 Task: Locate the nearest national wildlife refuge to Seattle, Washington, and Portland, Oregon.
Action: Mouse moved to (176, 97)
Screenshot: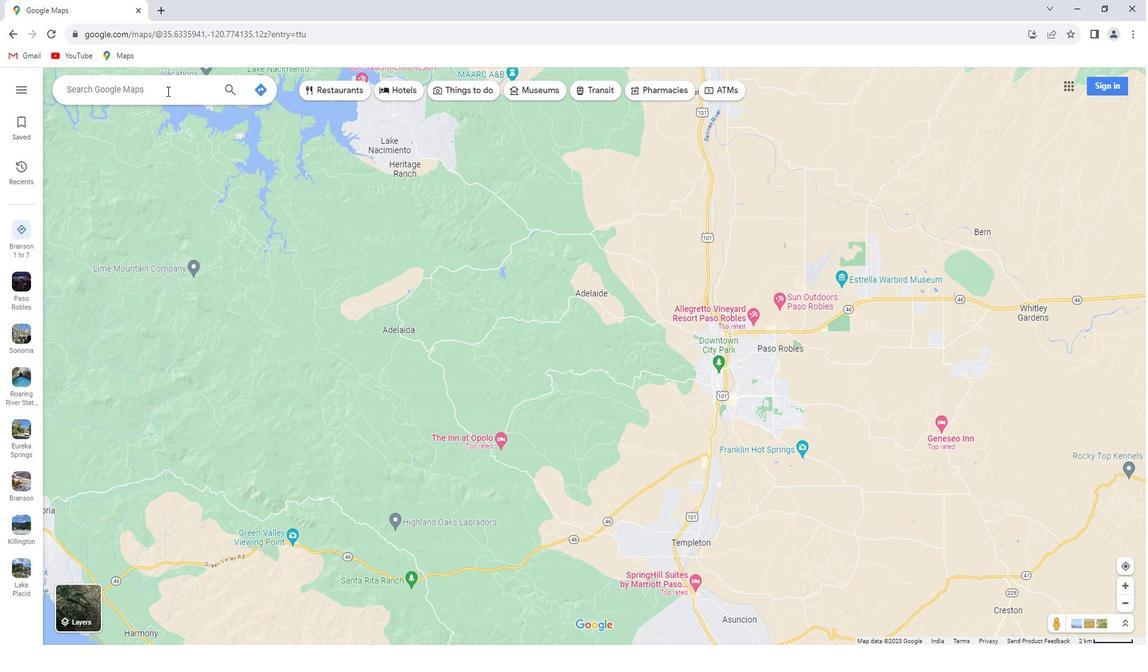 
Action: Mouse pressed left at (176, 97)
Screenshot: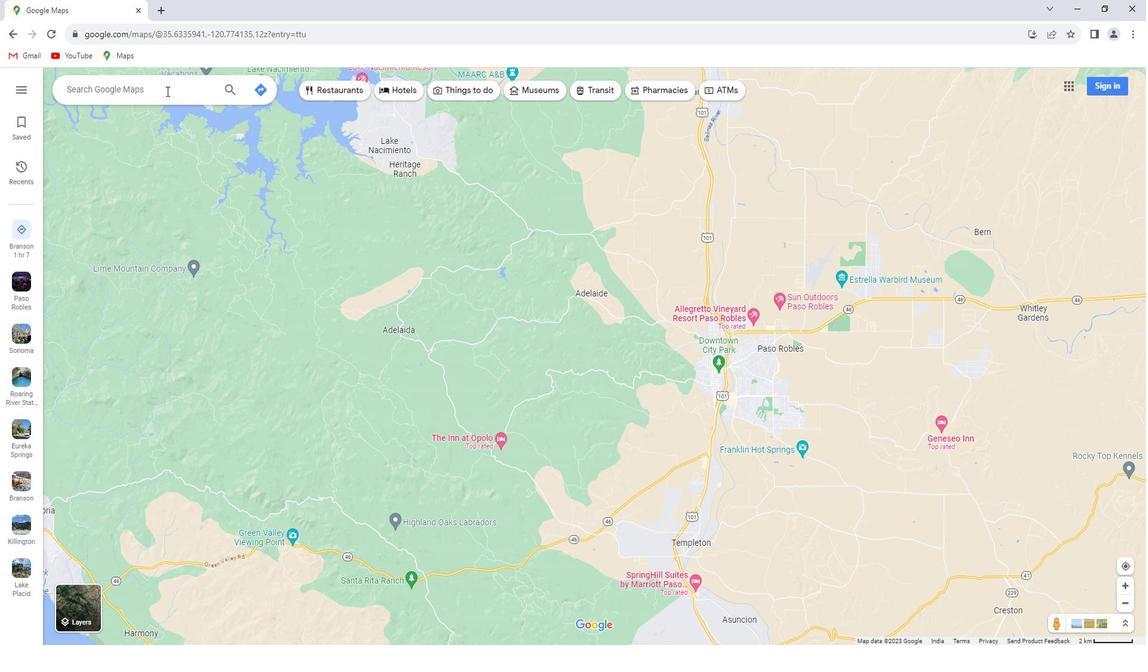 
Action: Key pressed <Key.shift>Seattle<Key.space><Key.backspace>,<Key.space><Key.shift>washington<Key.enter>
Screenshot: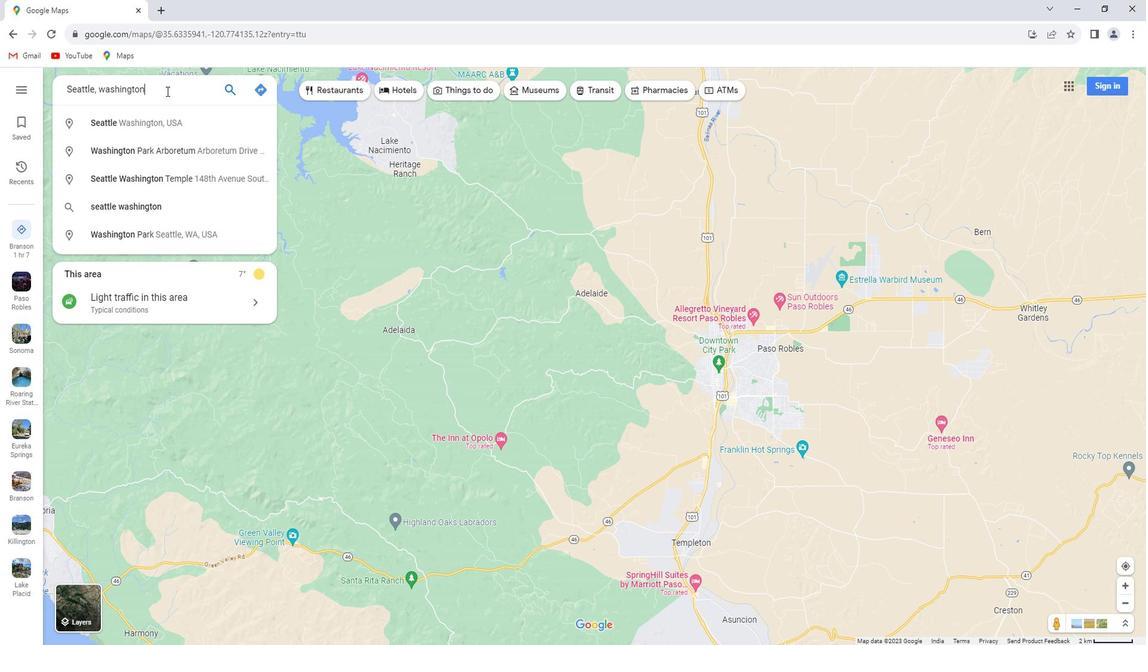 
Action: Mouse moved to (173, 297)
Screenshot: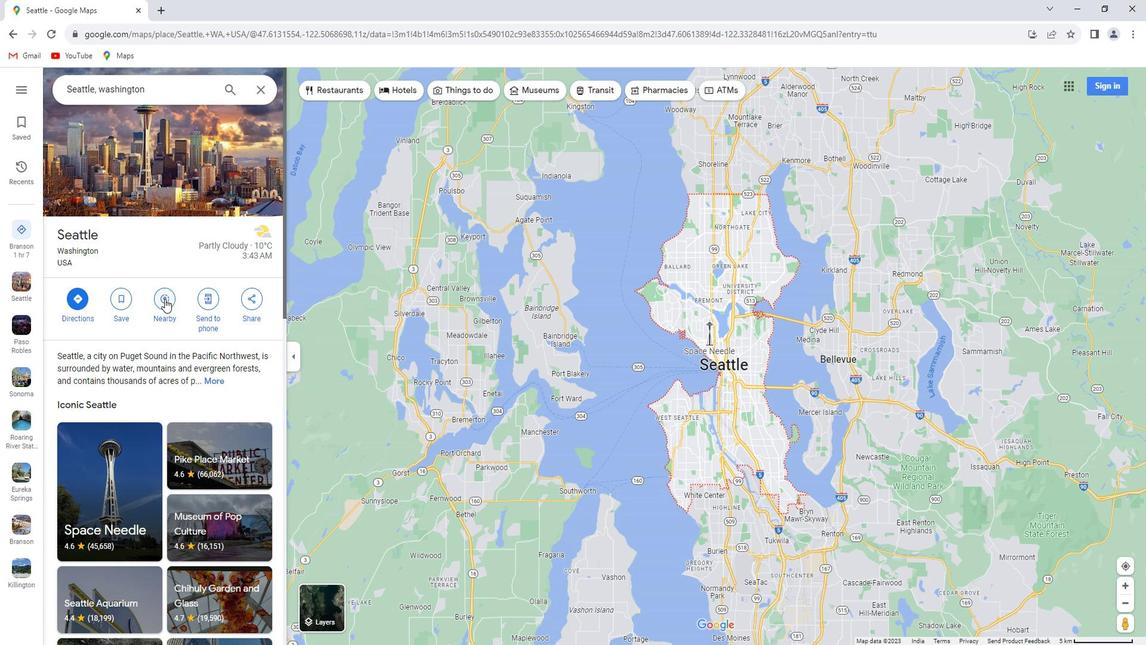 
Action: Mouse pressed left at (173, 297)
Screenshot: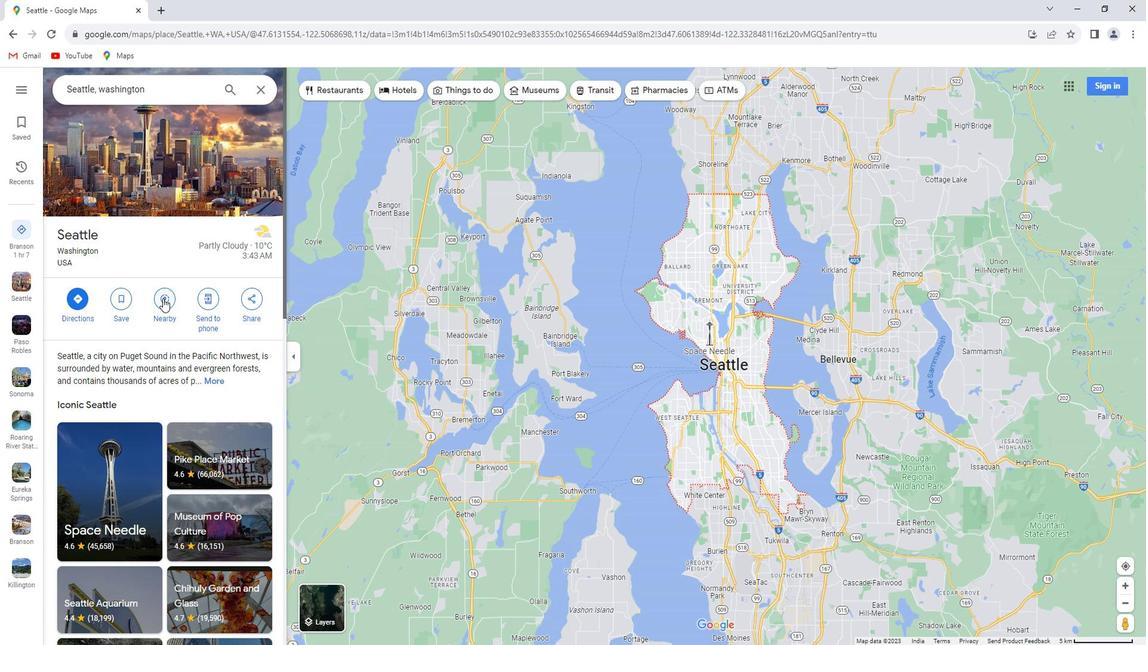 
Action: Key pressed national<Key.space>wildlife<Key.space>refuge<Key.enter>
Screenshot: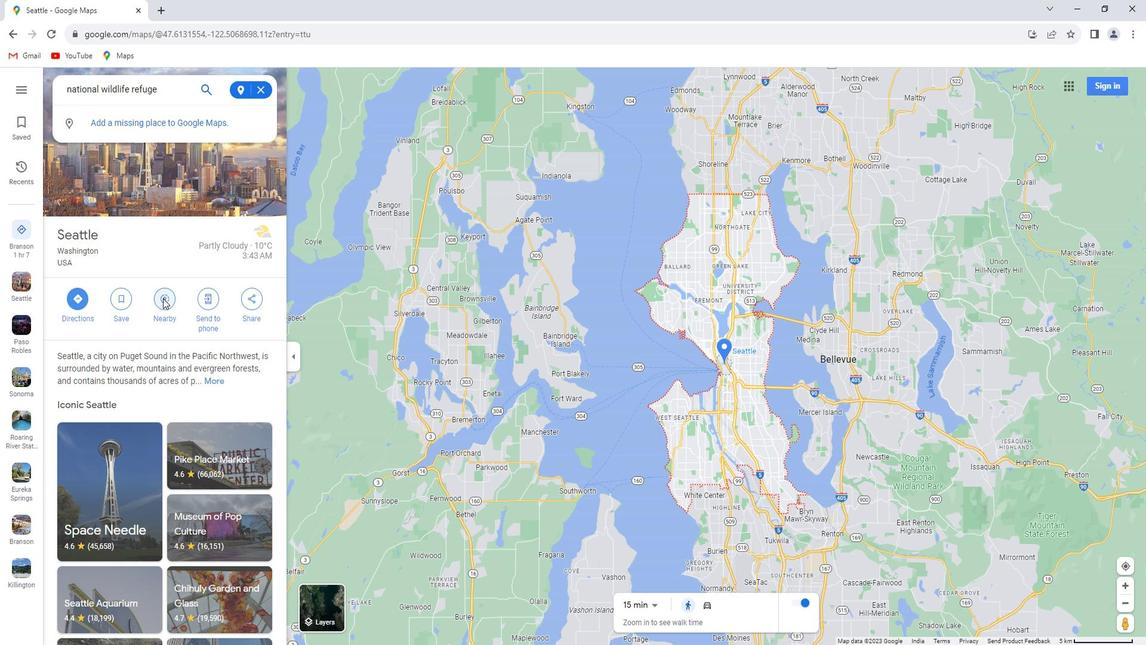 
Action: Mouse moved to (270, 98)
Screenshot: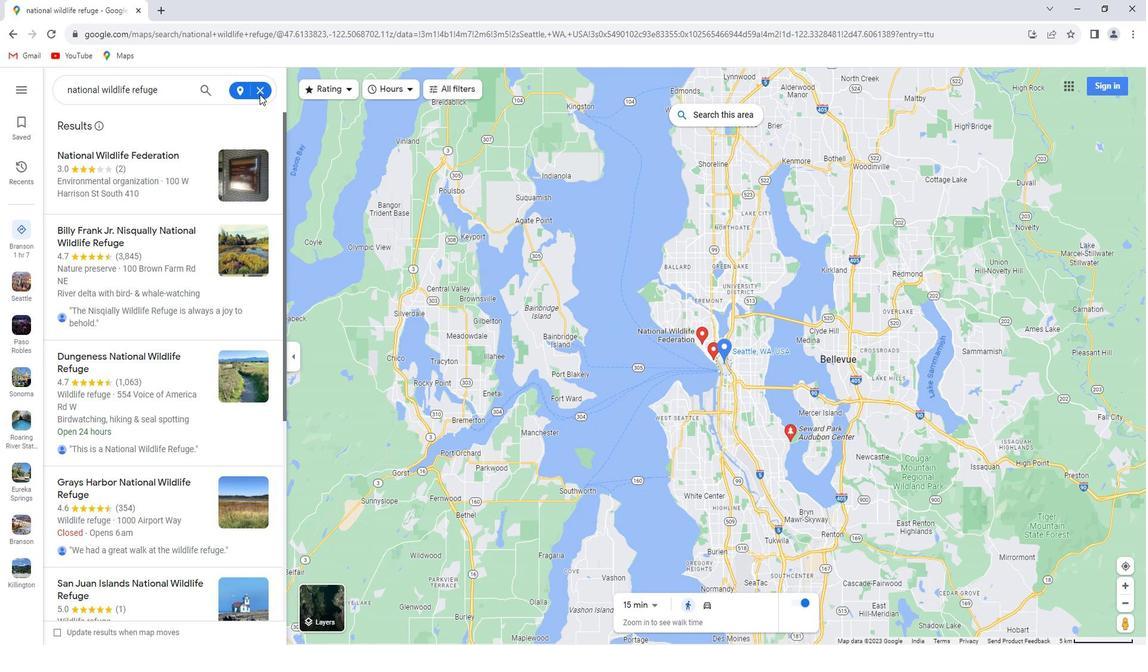 
Action: Mouse pressed left at (270, 98)
Screenshot: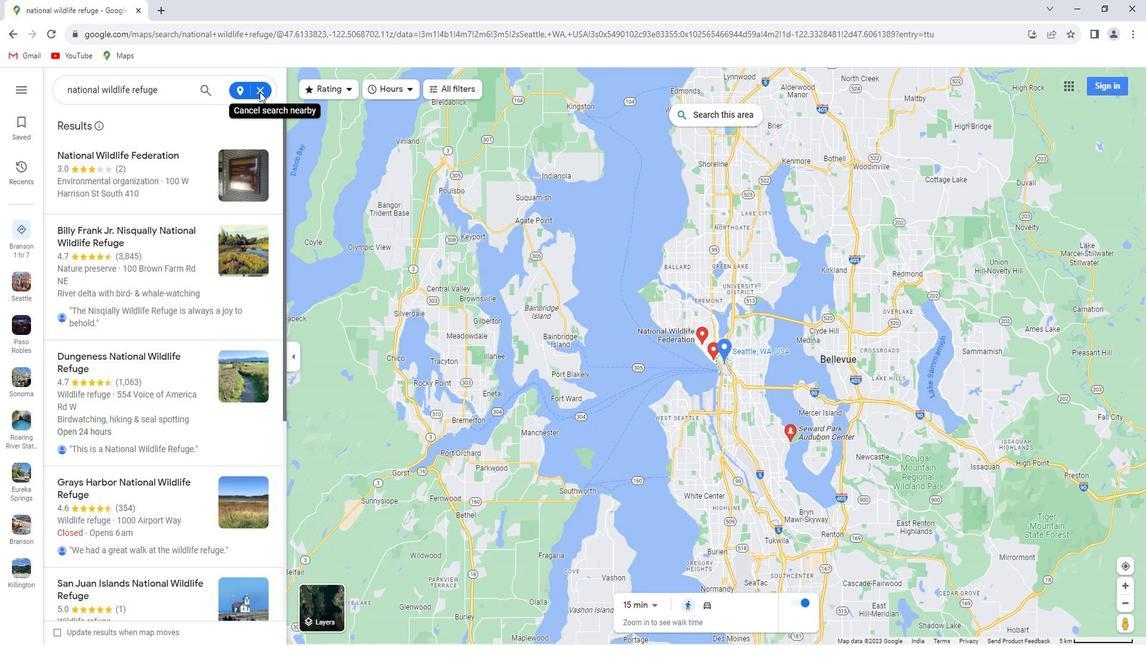 
Action: Mouse pressed left at (270, 98)
Screenshot: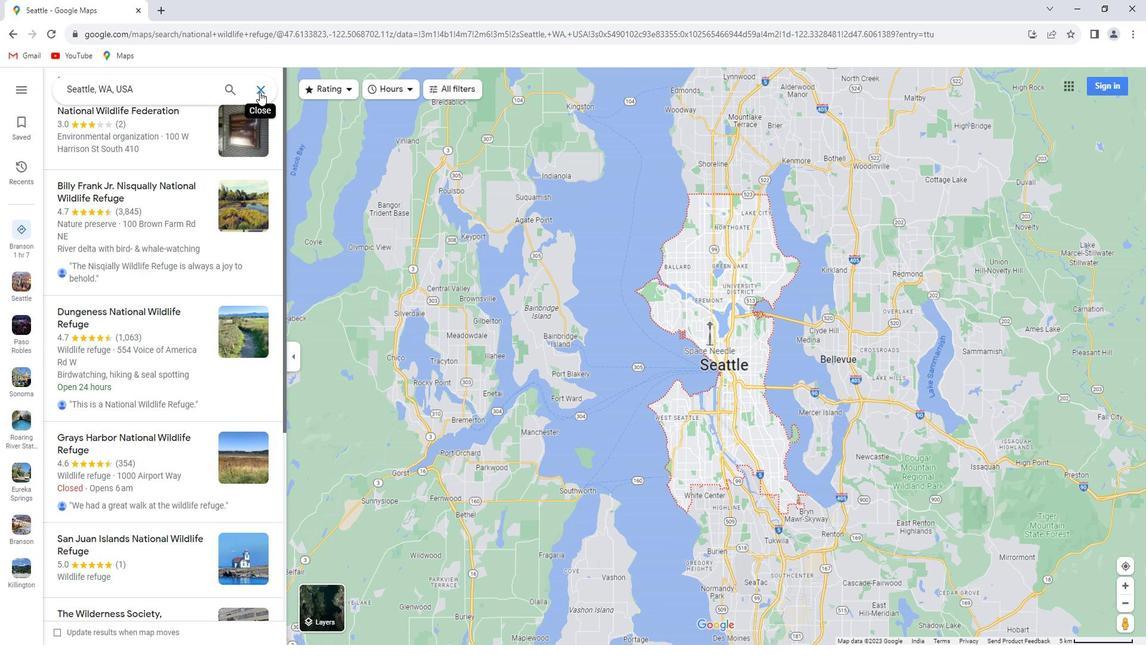 
Action: Mouse moved to (185, 96)
Screenshot: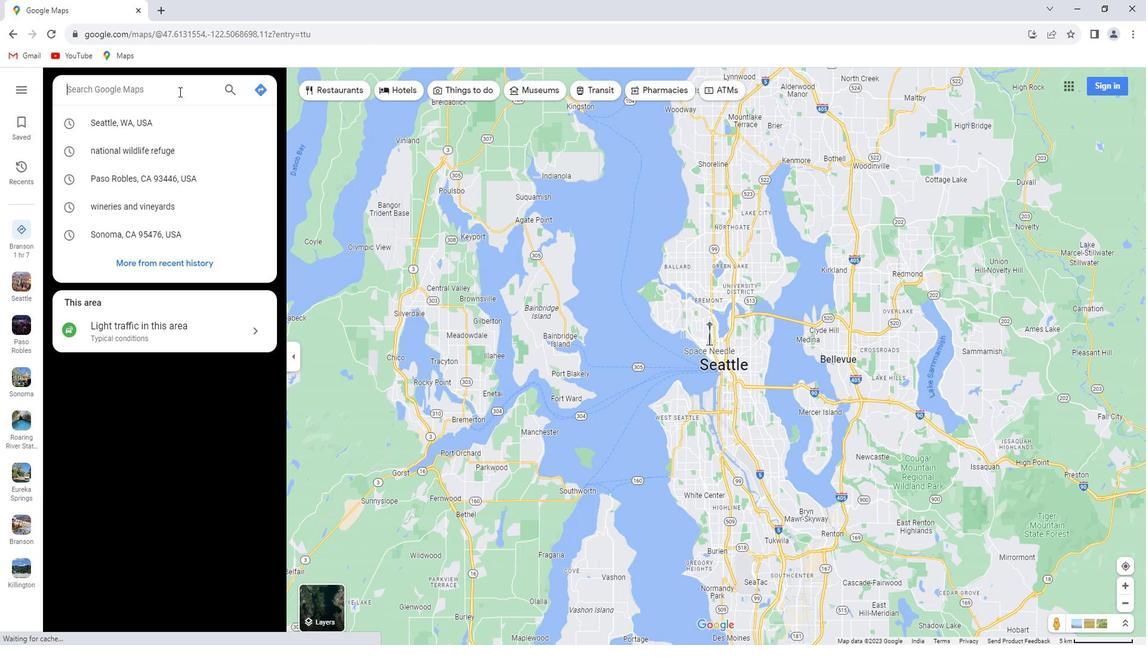 
Action: Key pressed <Key.shift>Portland,<Key.space><Key.shift>Oregon<Key.enter>
Screenshot: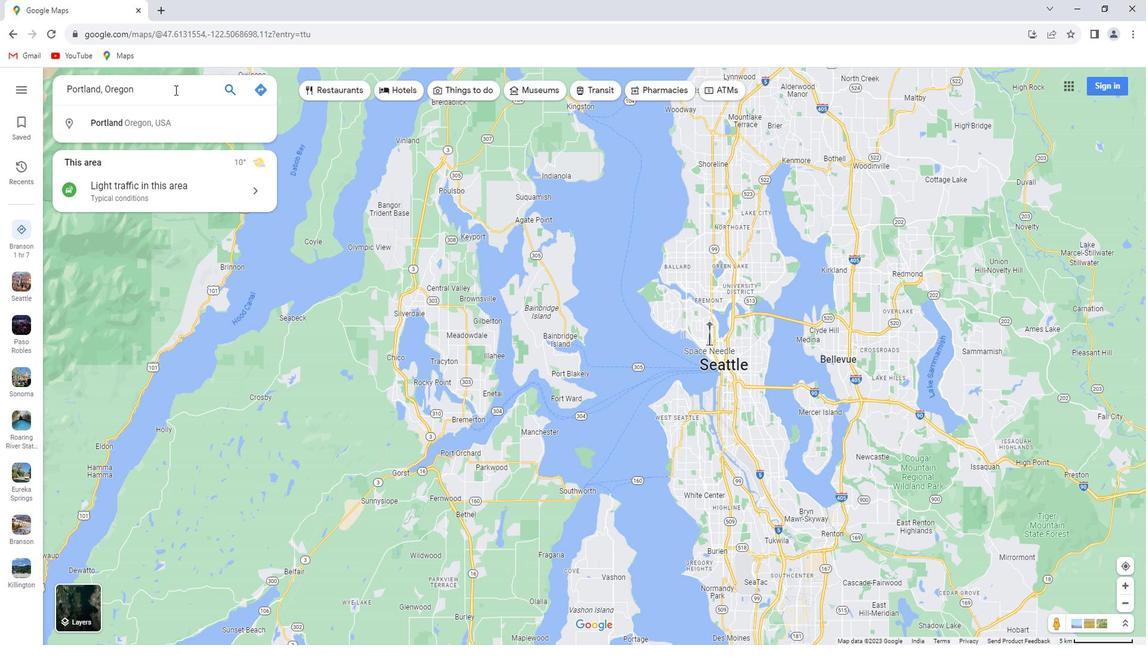 
Action: Mouse moved to (176, 303)
Screenshot: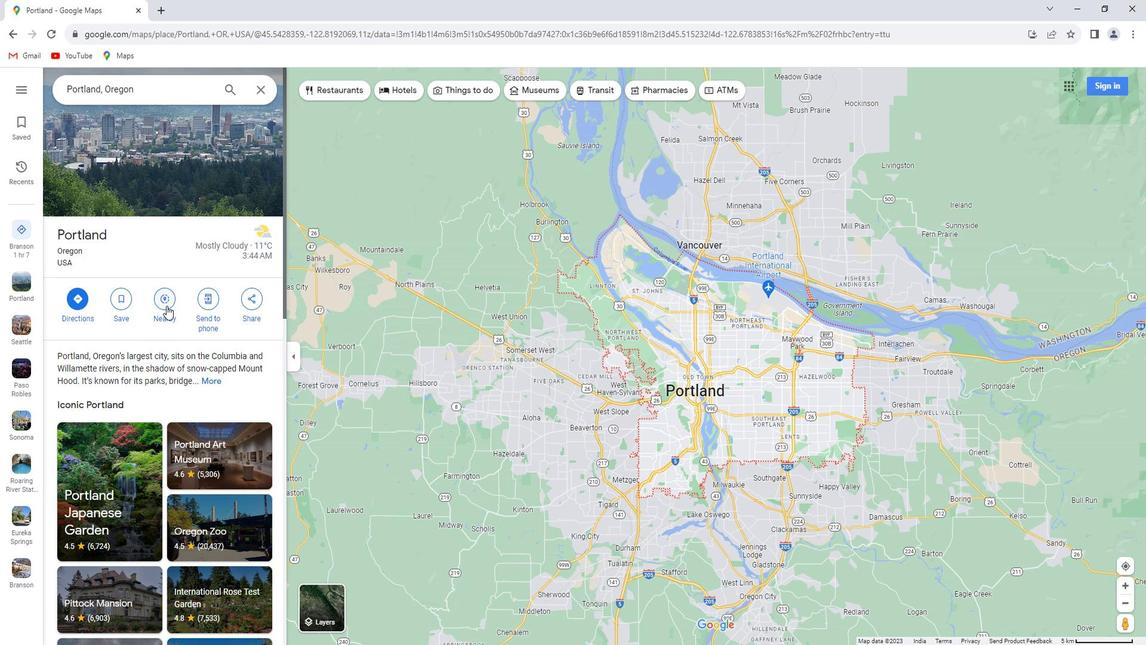 
Action: Mouse pressed left at (176, 303)
Screenshot: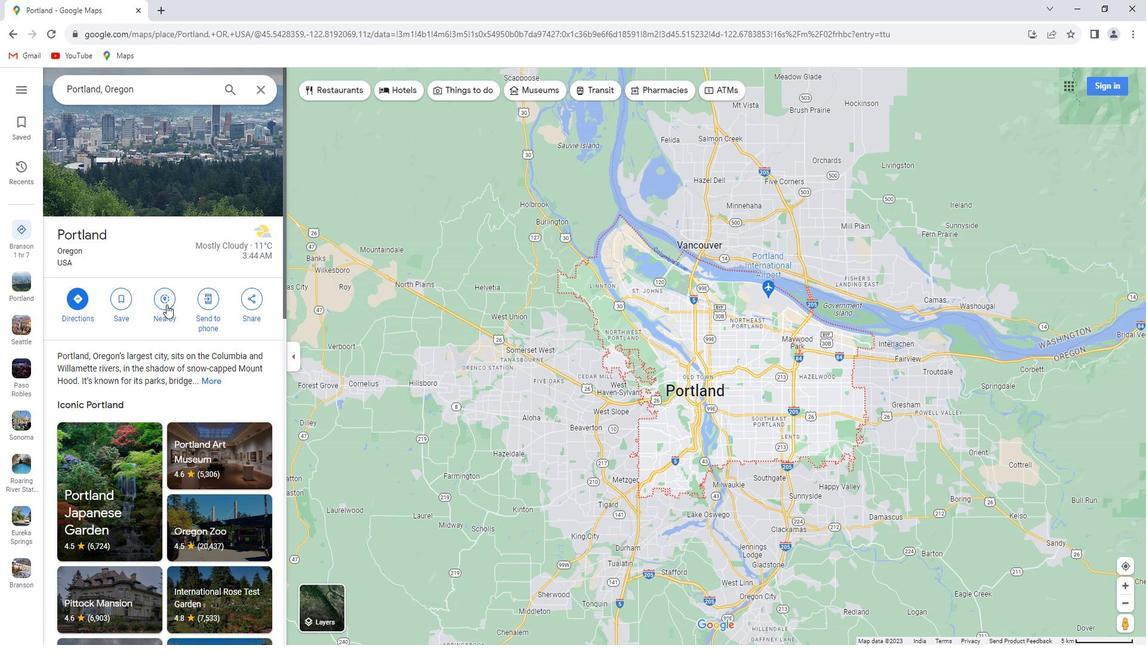 
Action: Key pressed national<Key.space>wildlife<Key.space>refuge<Key.enter>
Screenshot: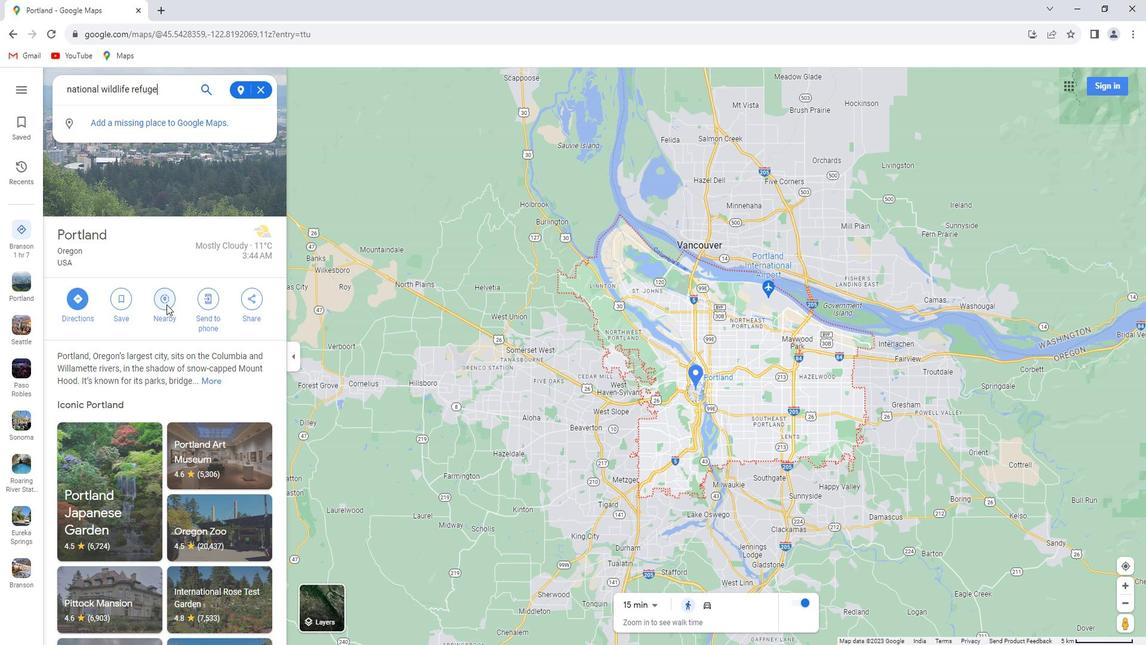 
